 Task: Add Sprouts Citrus Shrimp With Cheesy Cauliflower Rice to the cart.
Action: Mouse moved to (17, 106)
Screenshot: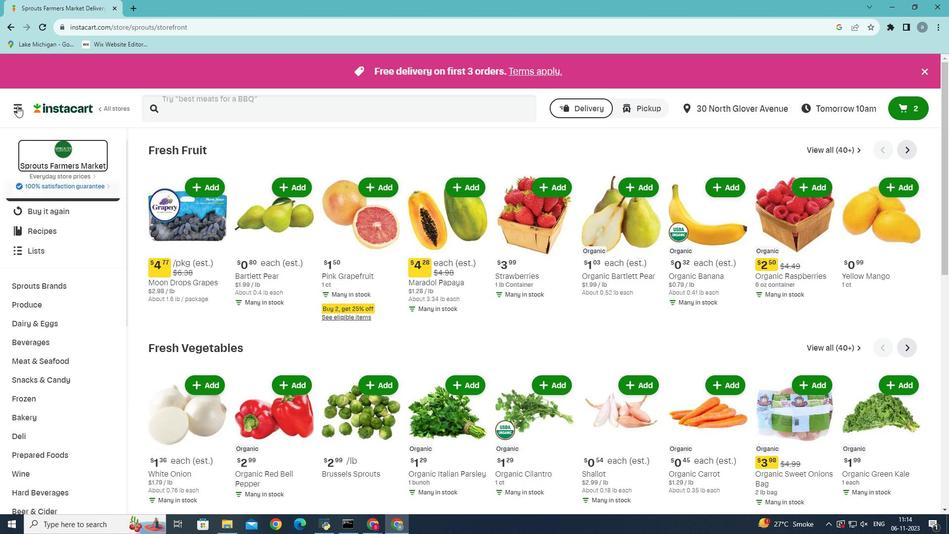 
Action: Mouse pressed left at (17, 106)
Screenshot: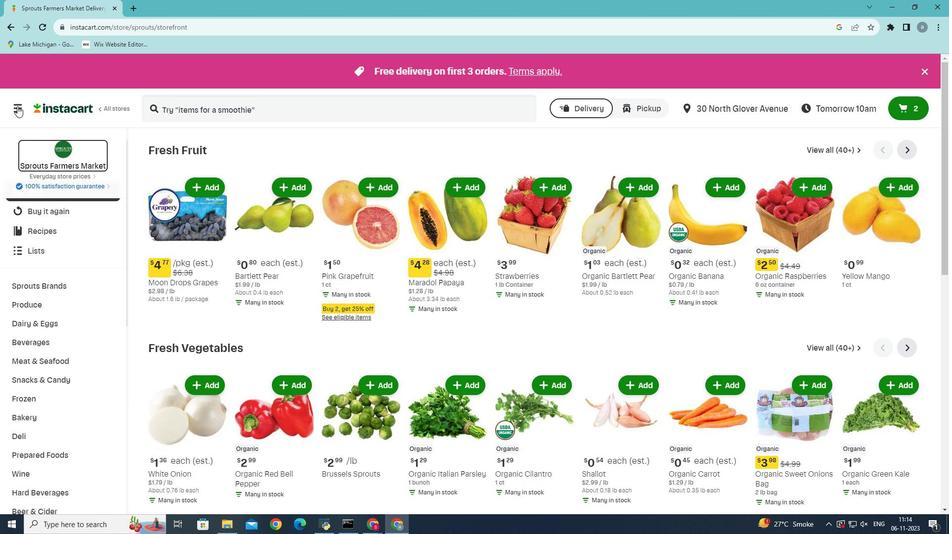 
Action: Mouse moved to (37, 274)
Screenshot: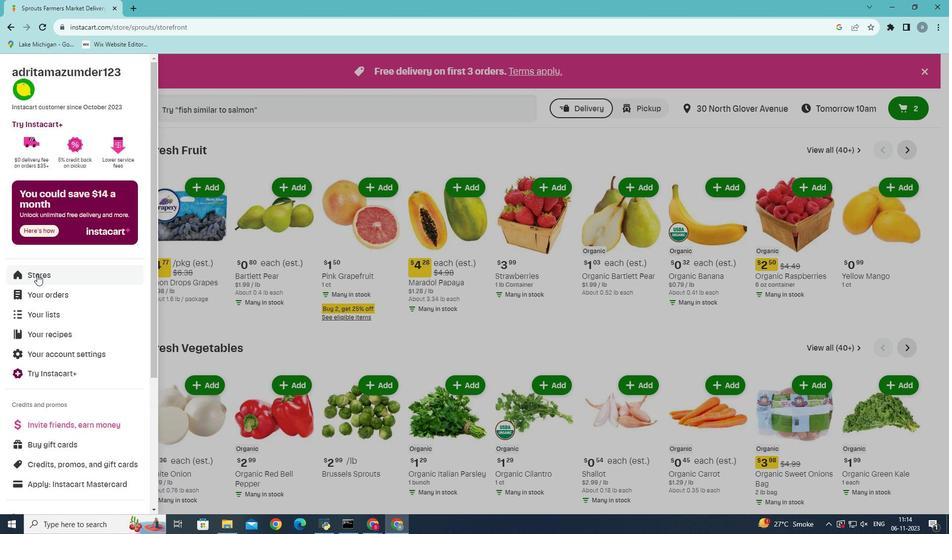 
Action: Mouse pressed left at (37, 274)
Screenshot: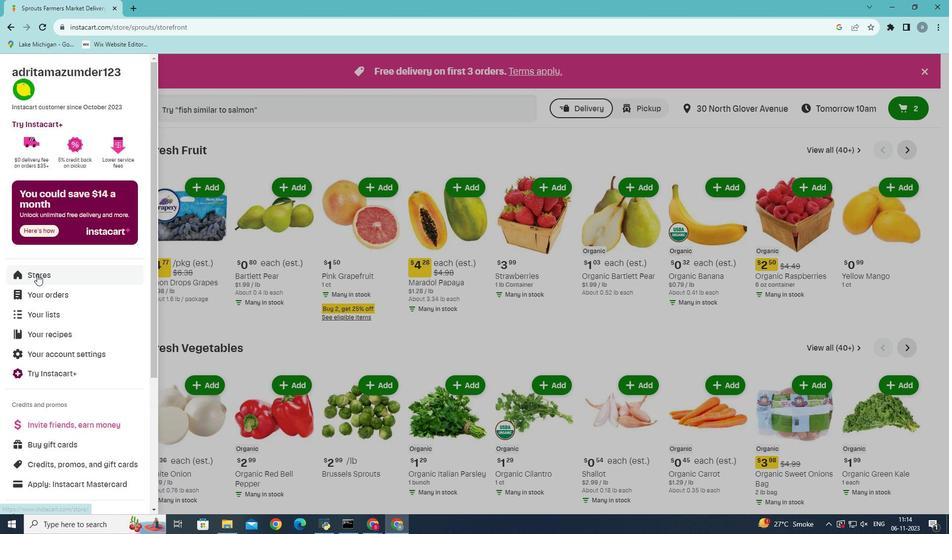 
Action: Mouse moved to (234, 111)
Screenshot: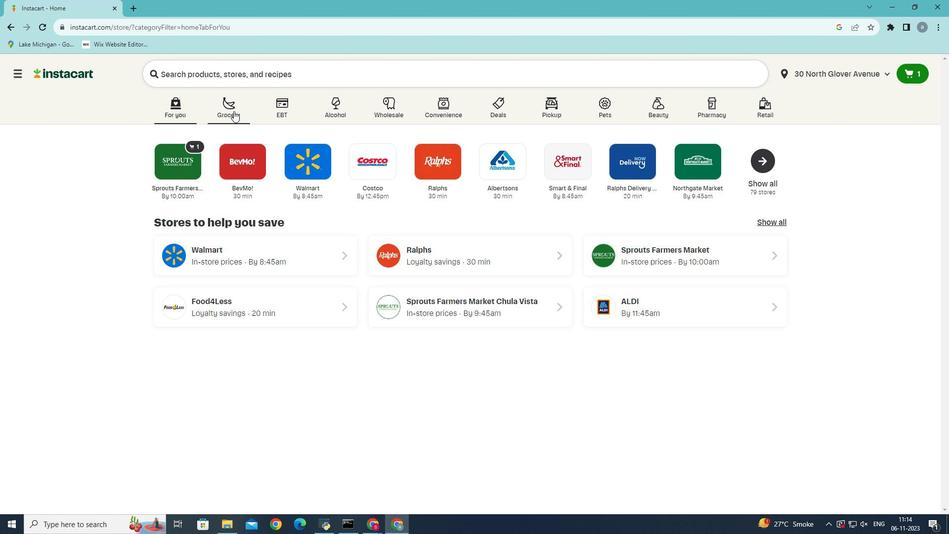 
Action: Mouse pressed left at (234, 111)
Screenshot: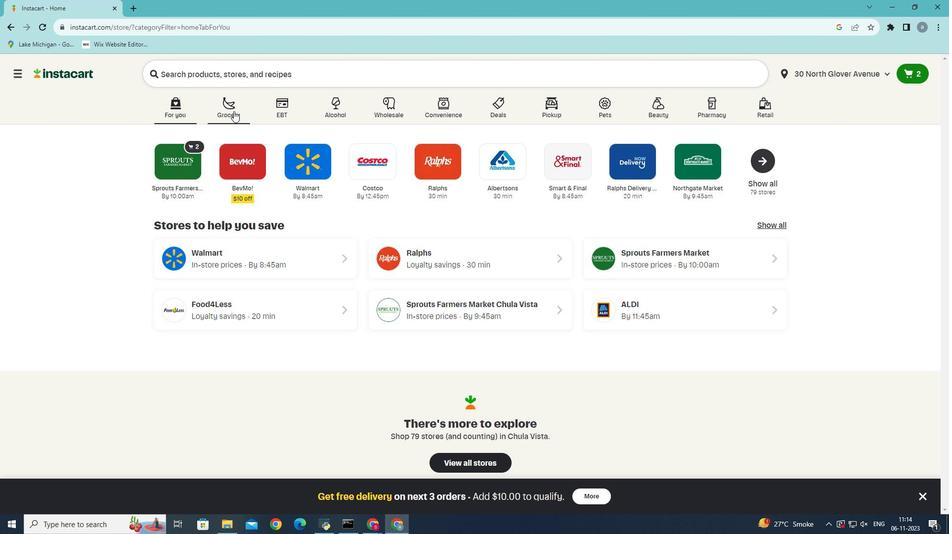 
Action: Mouse moved to (207, 289)
Screenshot: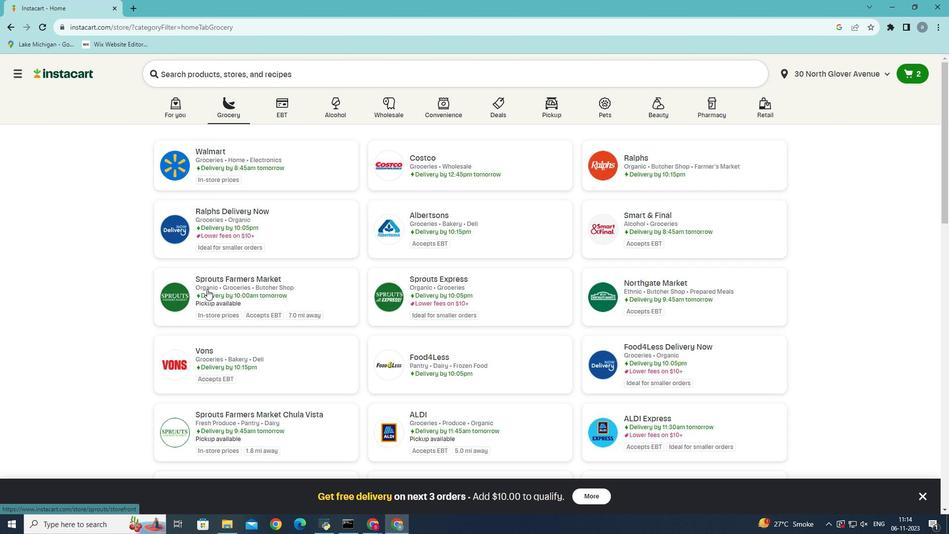 
Action: Mouse pressed left at (207, 289)
Screenshot: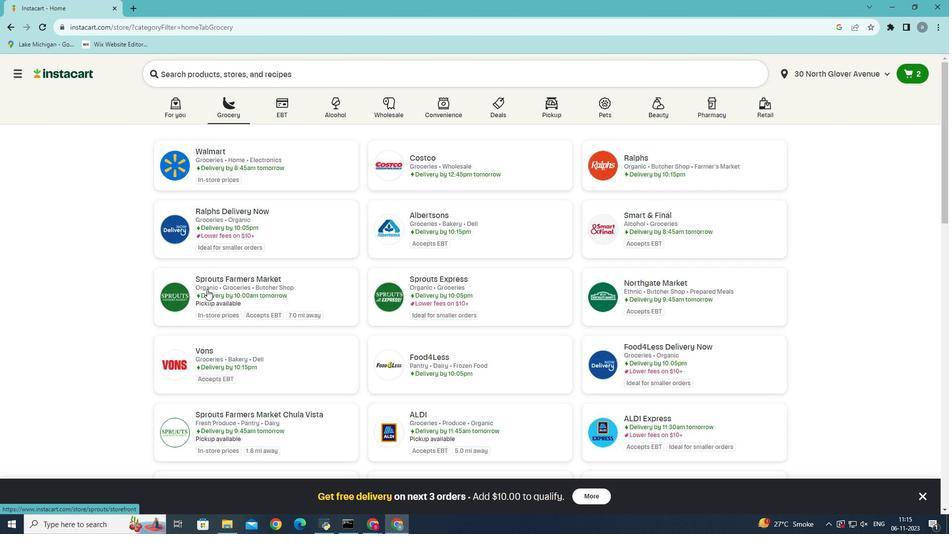 
Action: Mouse moved to (33, 375)
Screenshot: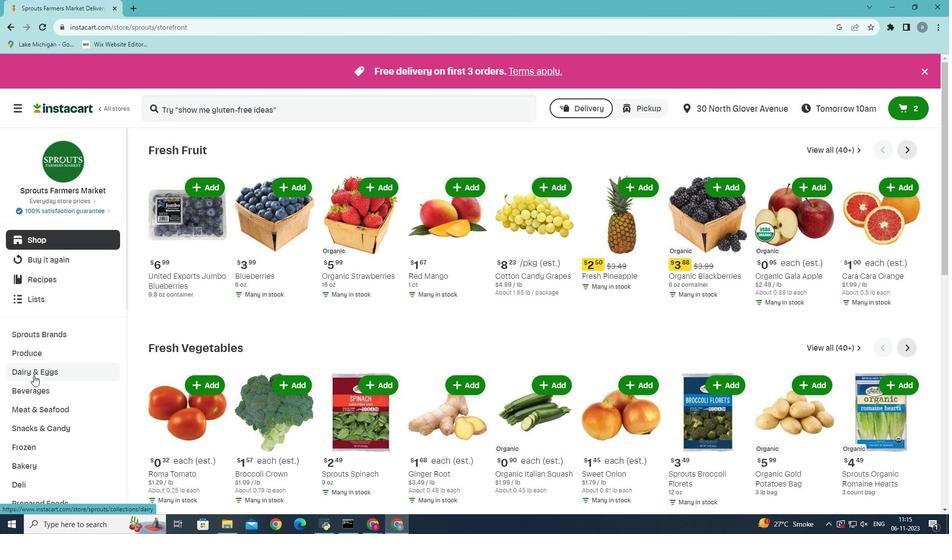 
Action: Mouse scrolled (33, 375) with delta (0, 0)
Screenshot: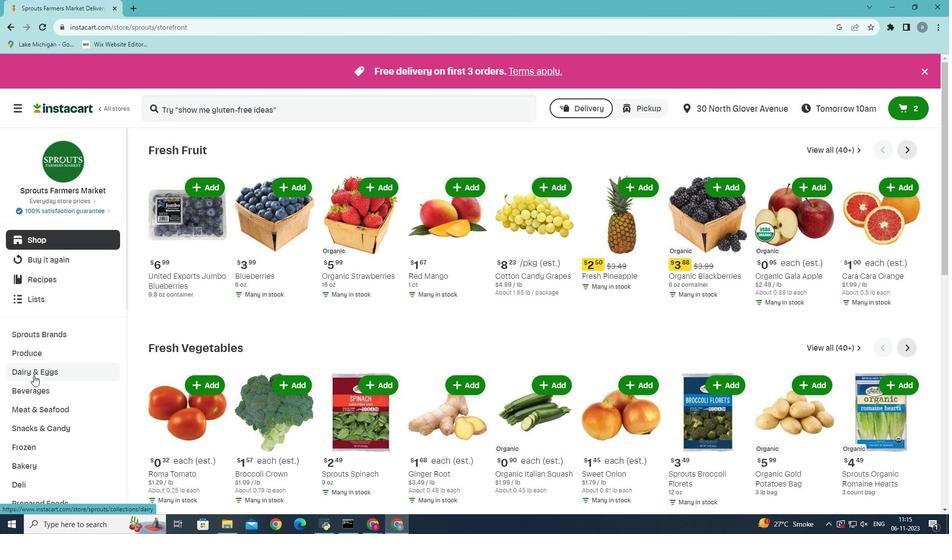 
Action: Mouse moved to (32, 376)
Screenshot: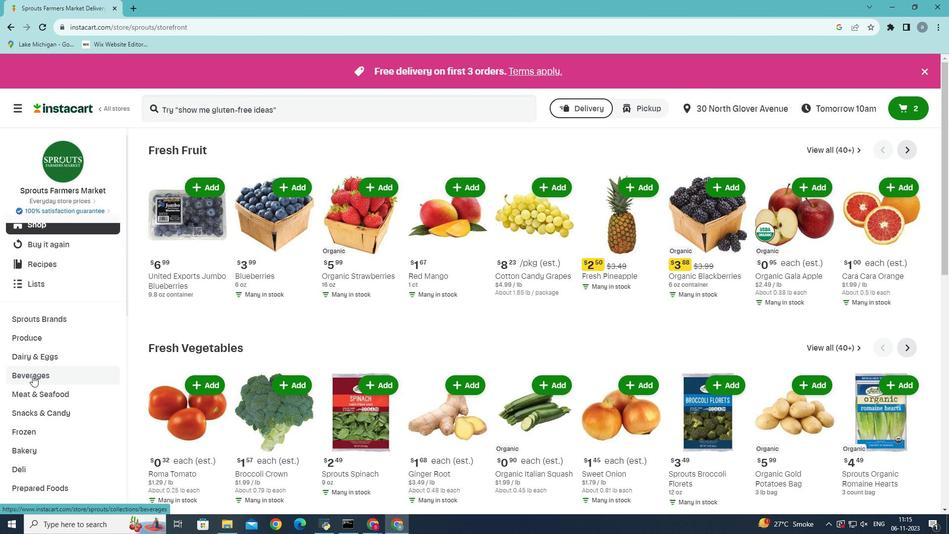
Action: Mouse scrolled (32, 375) with delta (0, 0)
Screenshot: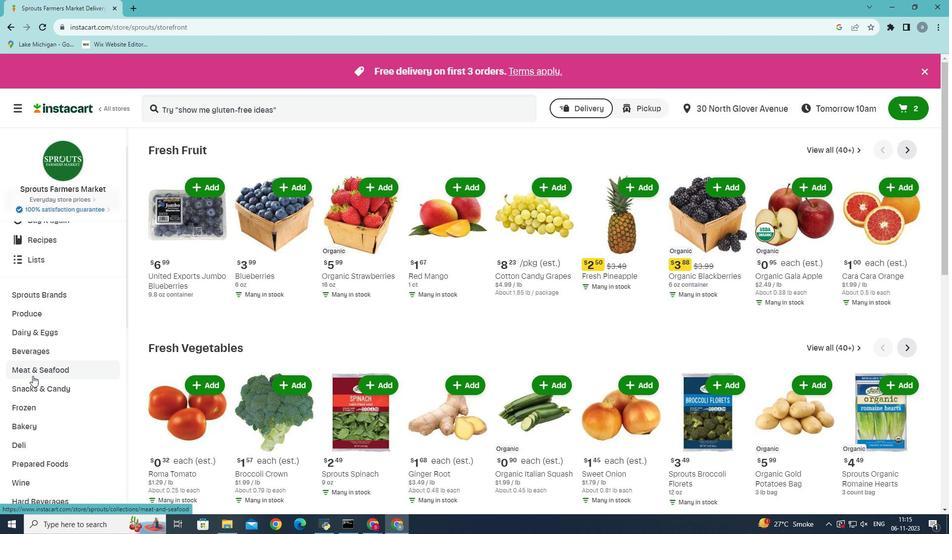 
Action: Mouse moved to (18, 405)
Screenshot: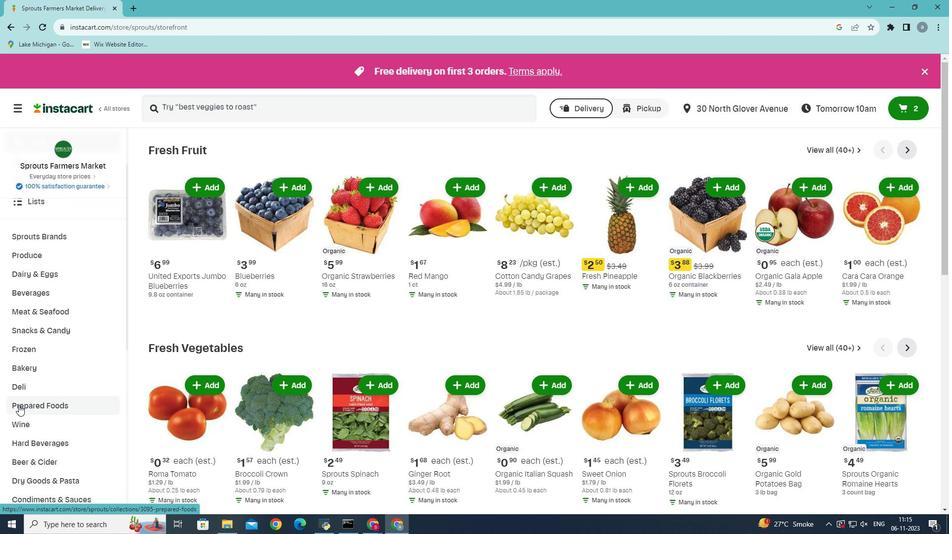 
Action: Mouse pressed left at (18, 405)
Screenshot: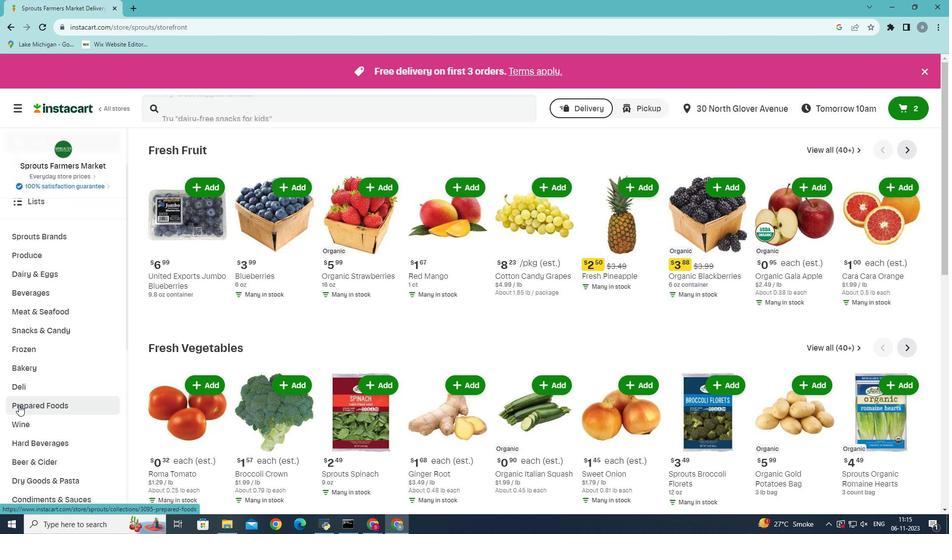 
Action: Mouse moved to (348, 174)
Screenshot: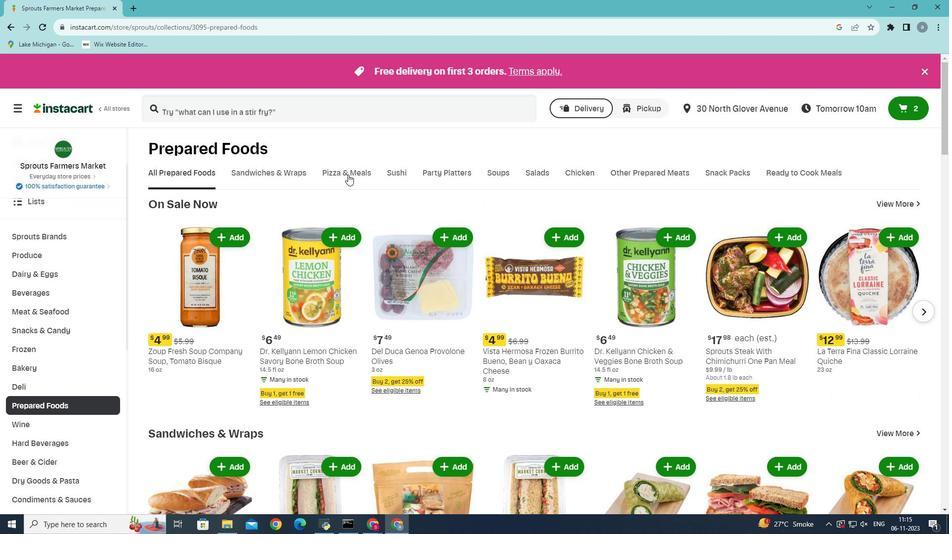 
Action: Mouse pressed left at (348, 174)
Screenshot: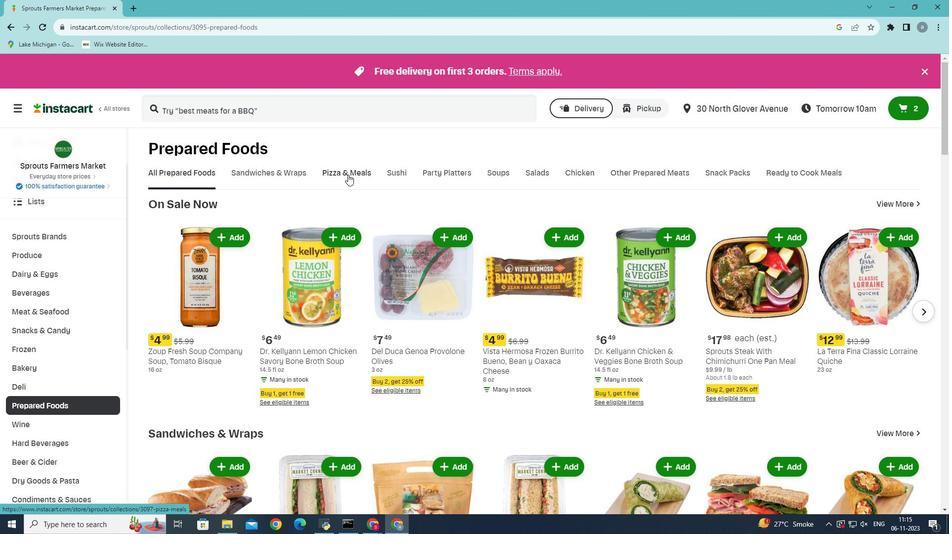 
Action: Mouse moved to (692, 216)
Screenshot: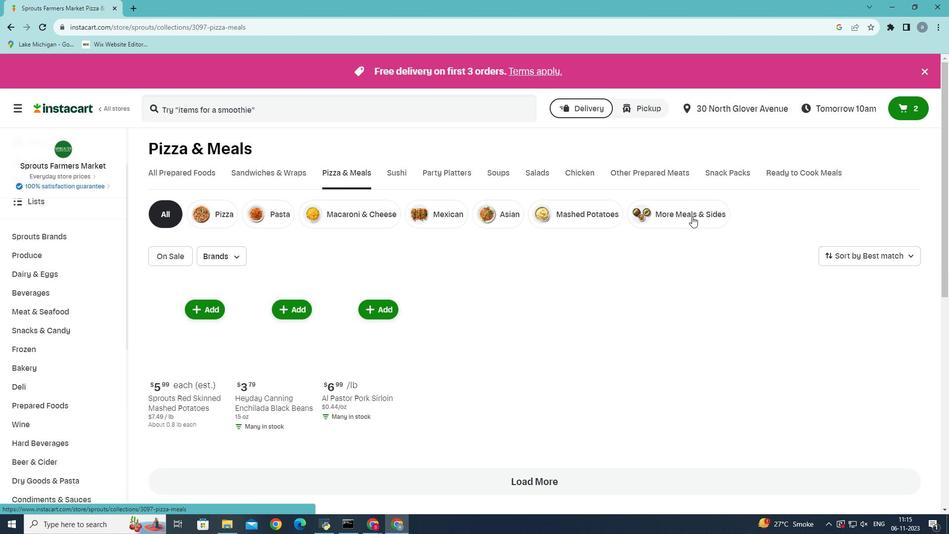 
Action: Mouse pressed left at (692, 216)
Screenshot: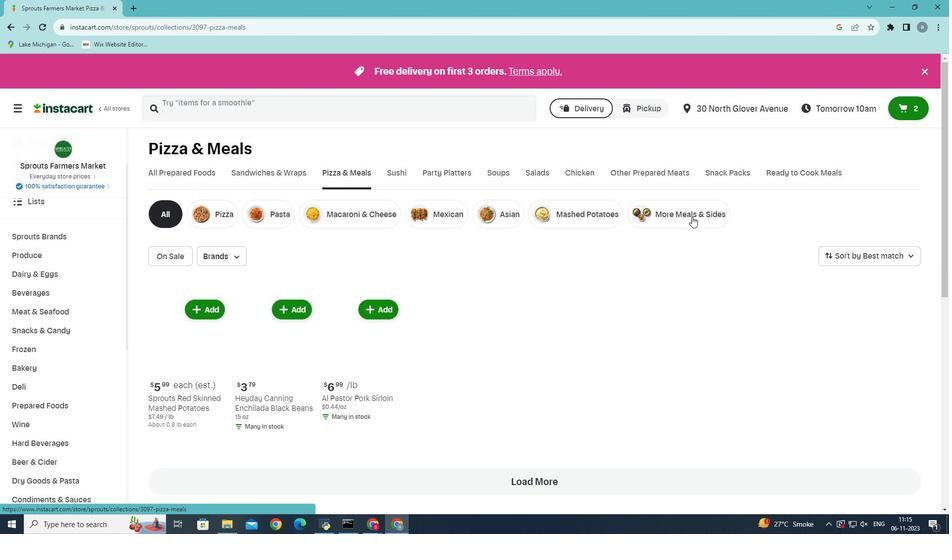 
Action: Mouse moved to (58, 169)
Screenshot: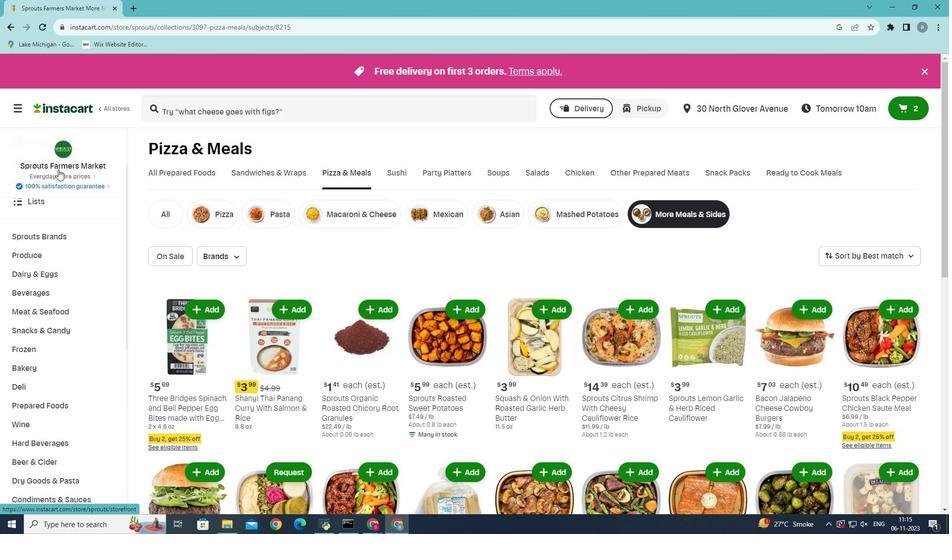 
Action: Mouse scrolled (58, 169) with delta (0, 0)
Screenshot: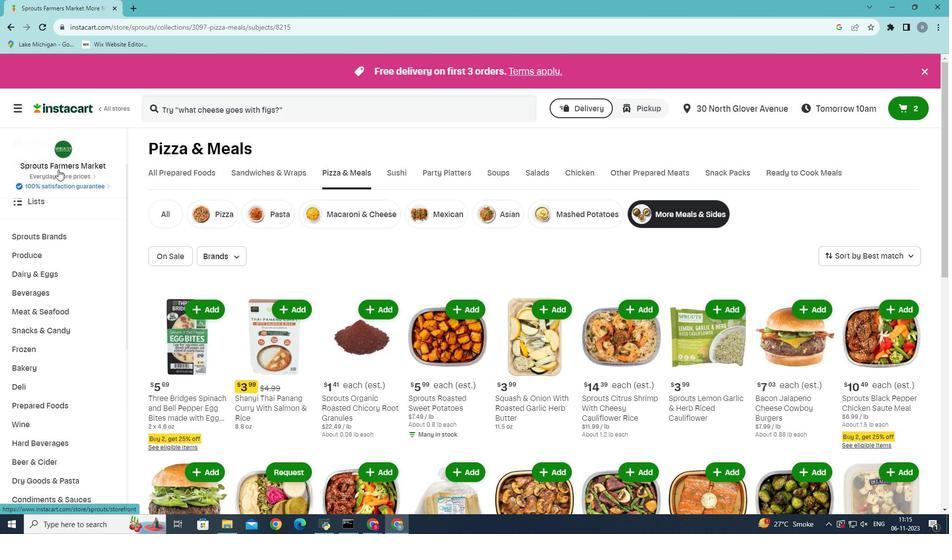 
Action: Mouse moved to (220, 108)
Screenshot: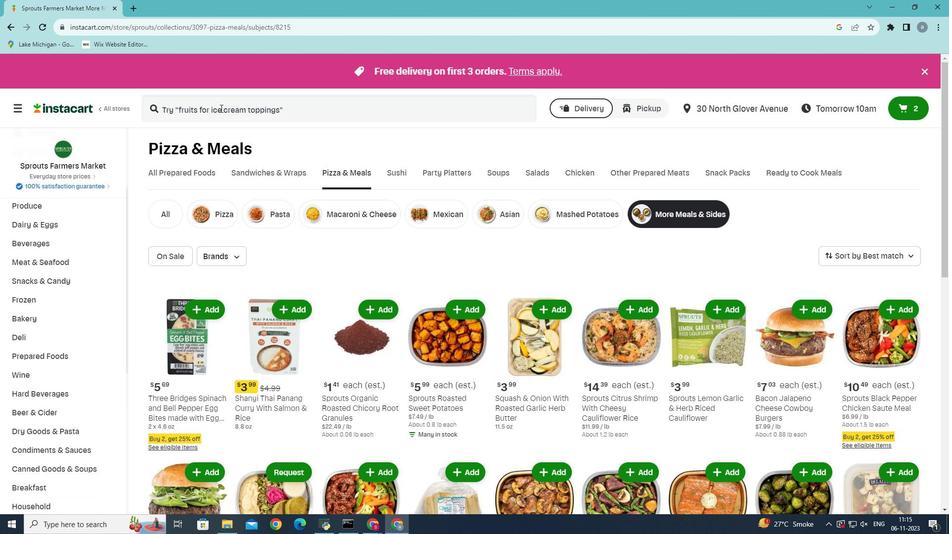 
Action: Mouse pressed left at (220, 108)
Screenshot: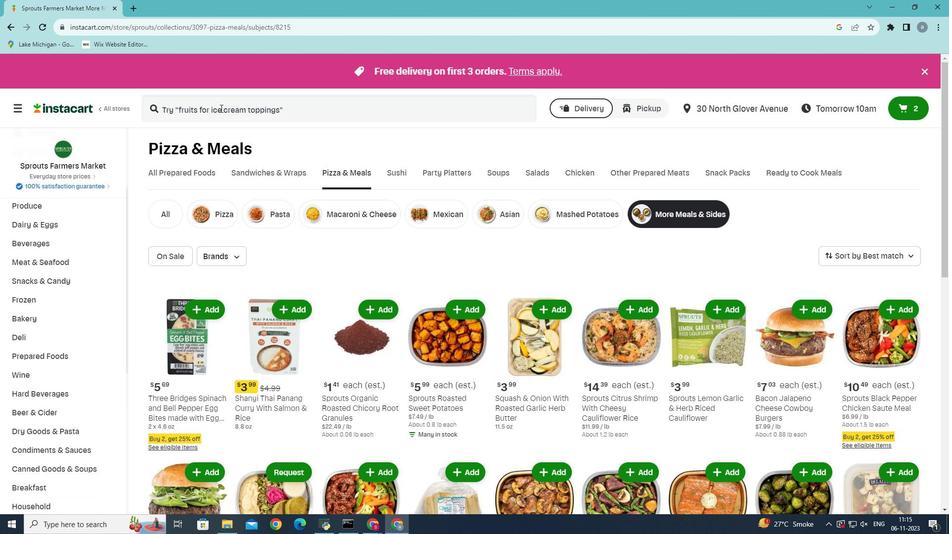 
Action: Mouse moved to (223, 108)
Screenshot: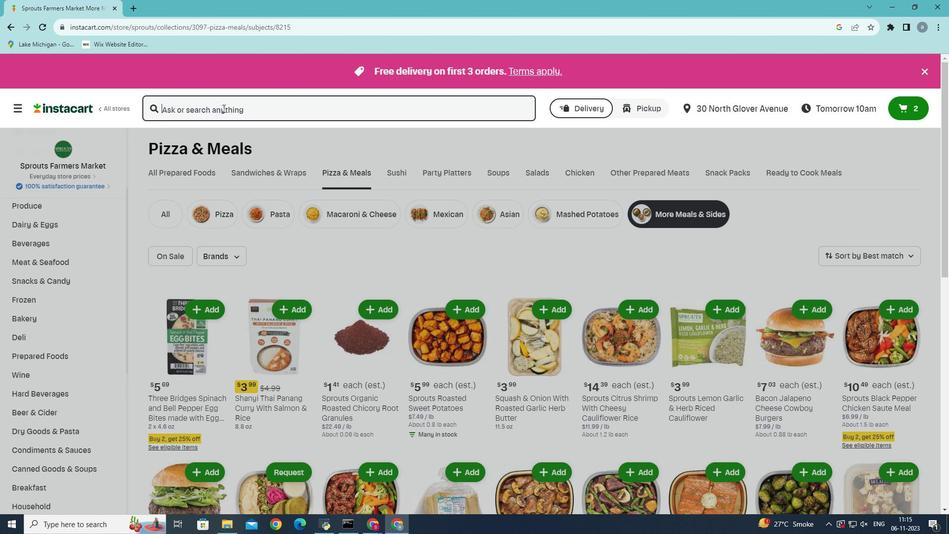
Action: Key pressed <Key.shift>Sprout<Key.space>cirtrus<Key.space>shrimp<Key.space>with<Key.space>cheesy<Key.space>cauliflower<Key.space>rice<Key.enter>
Screenshot: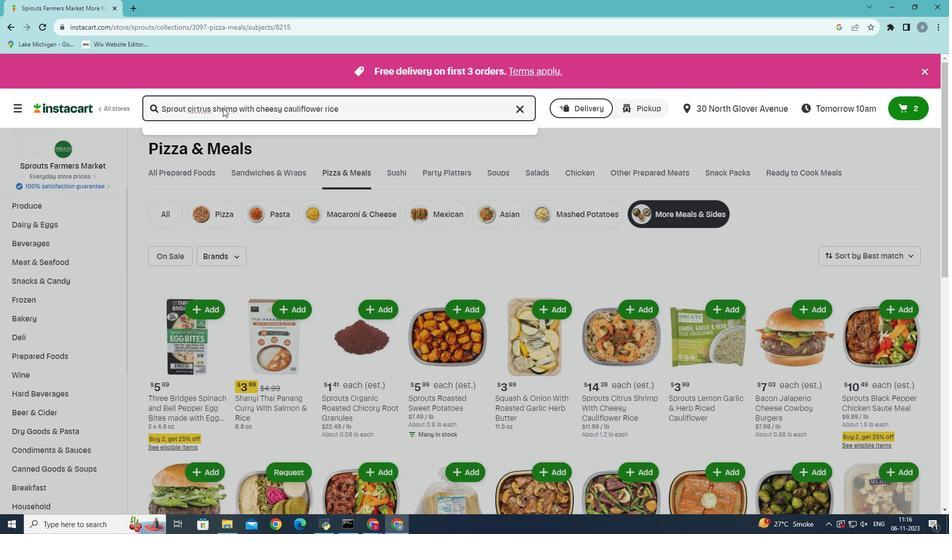 
Action: Mouse moved to (282, 215)
Screenshot: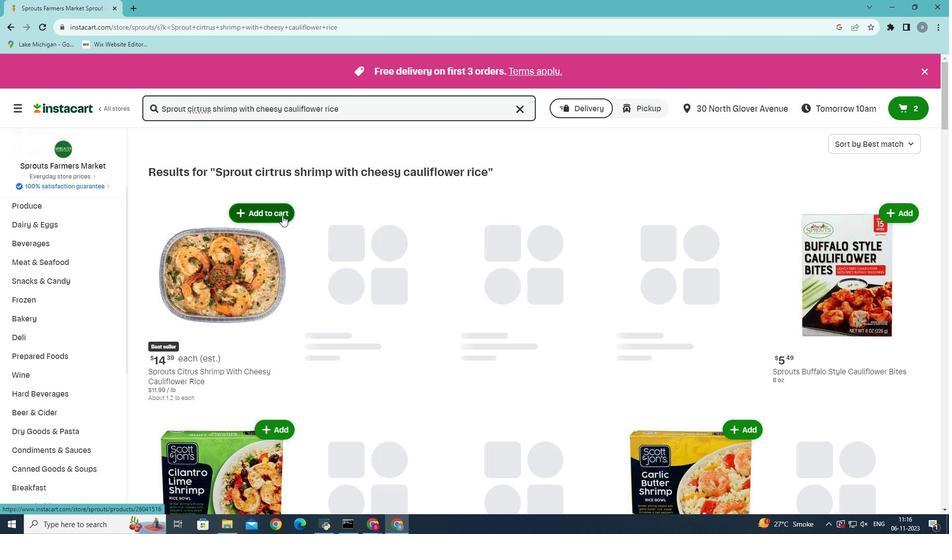 
Action: Mouse pressed left at (282, 215)
Screenshot: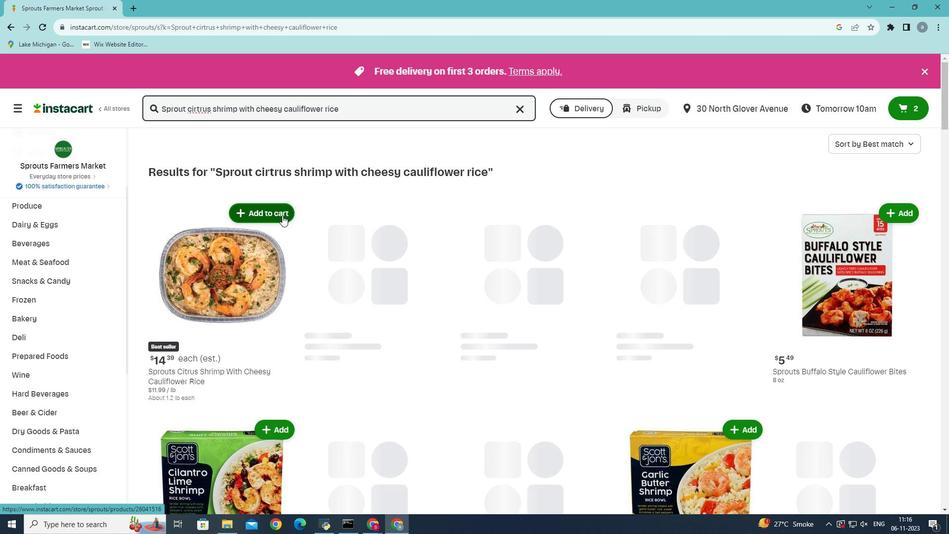 
Action: Mouse moved to (272, 215)
Screenshot: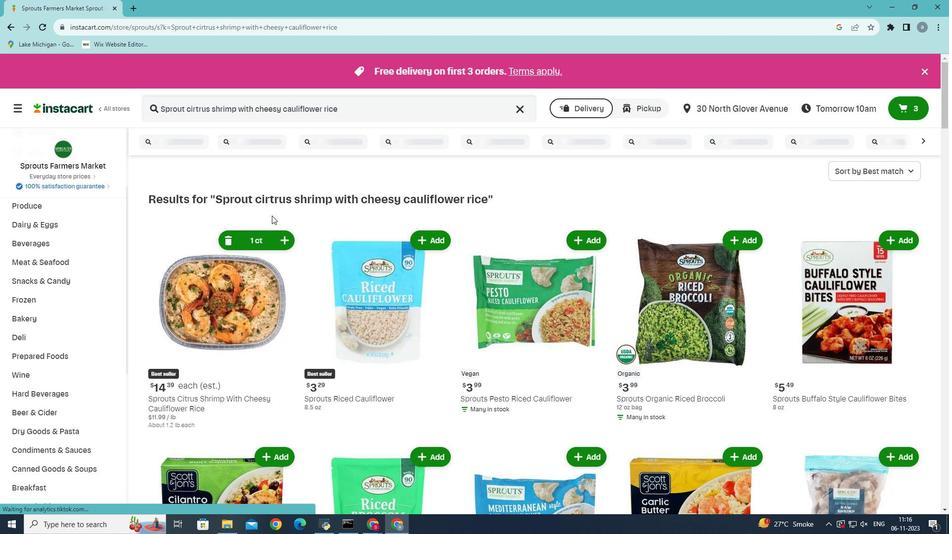 
